 Task: Add the task  Implement a new cloud-based quality management system for a company to the section Localization Testing Sprint in the project BroaderPath and add a Due Date to the respective task as 2023/11/04
Action: Mouse moved to (456, 325)
Screenshot: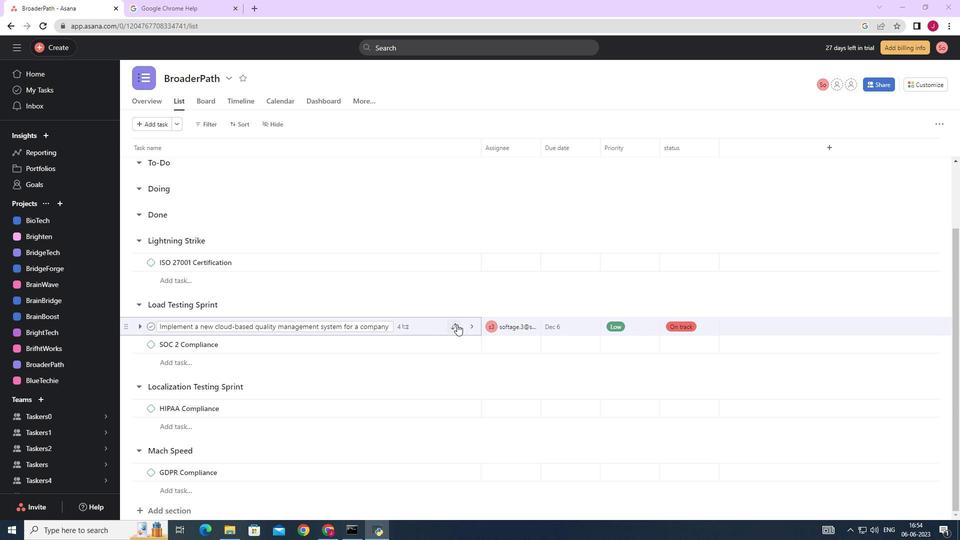 
Action: Mouse pressed left at (456, 325)
Screenshot: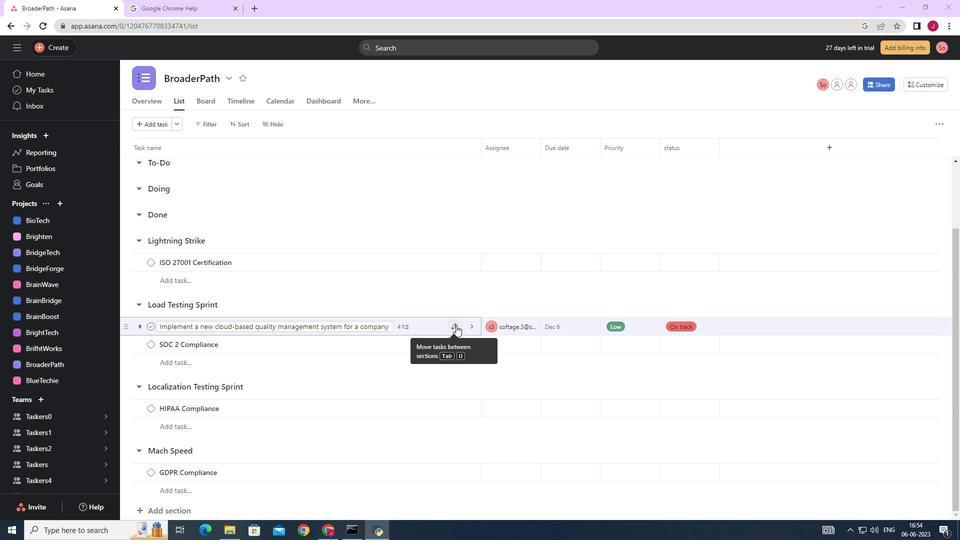 
Action: Mouse moved to (416, 476)
Screenshot: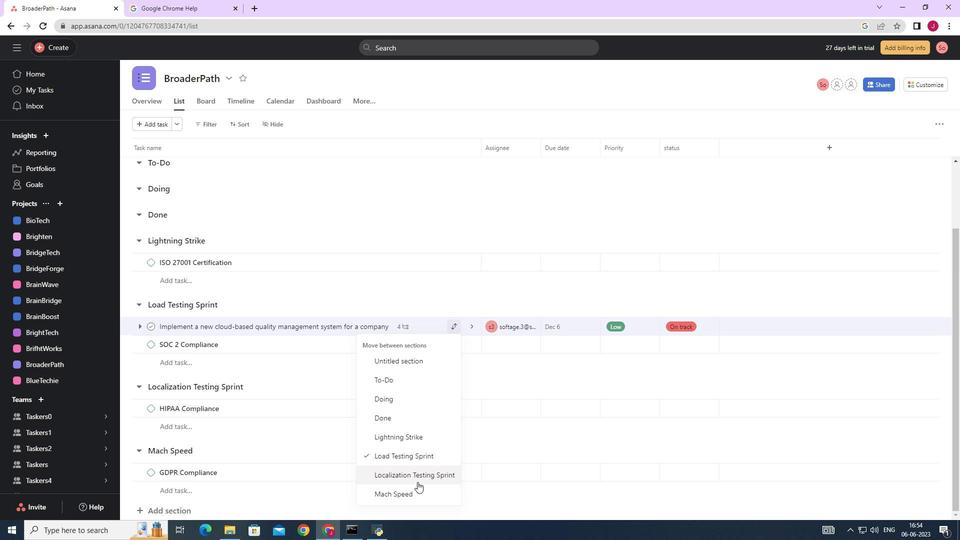 
Action: Mouse pressed left at (416, 476)
Screenshot: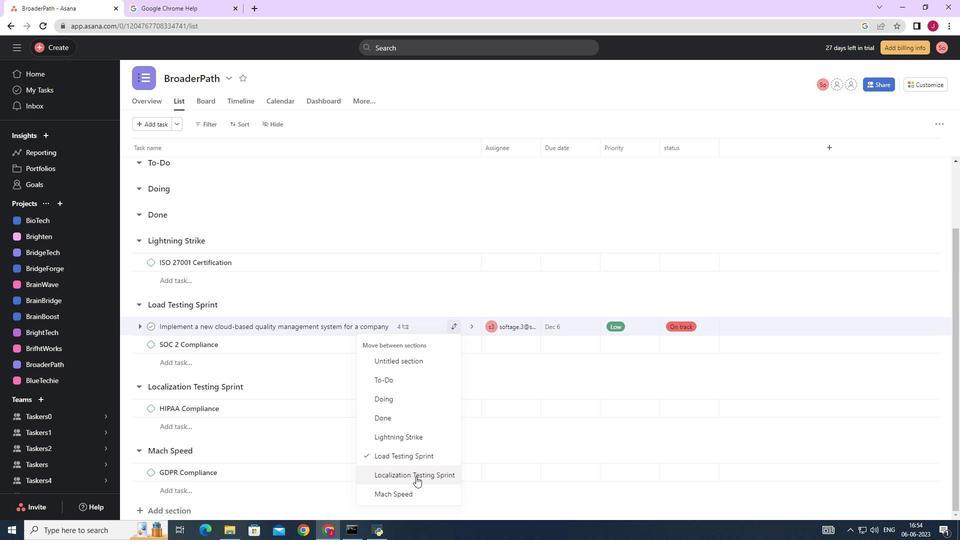
Action: Mouse moved to (592, 389)
Screenshot: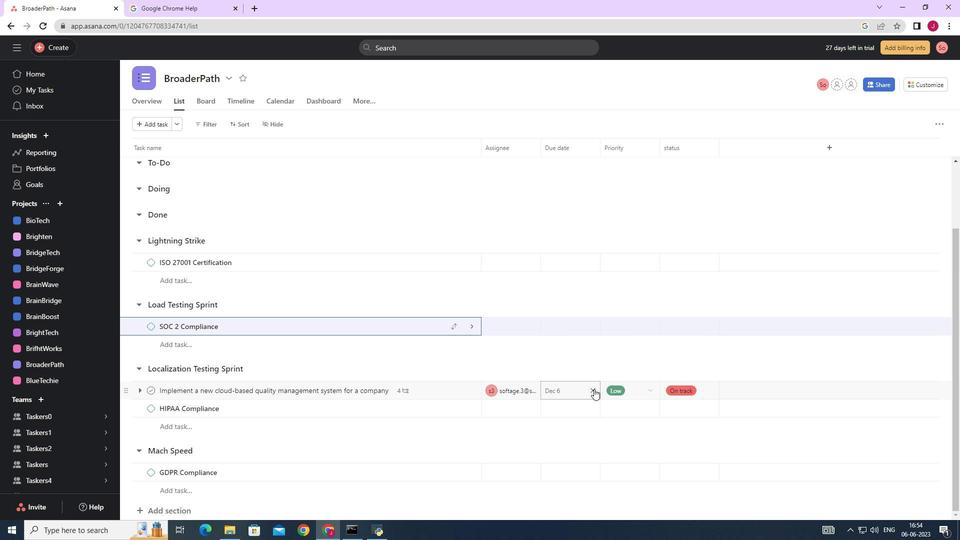 
Action: Mouse pressed left at (592, 389)
Screenshot: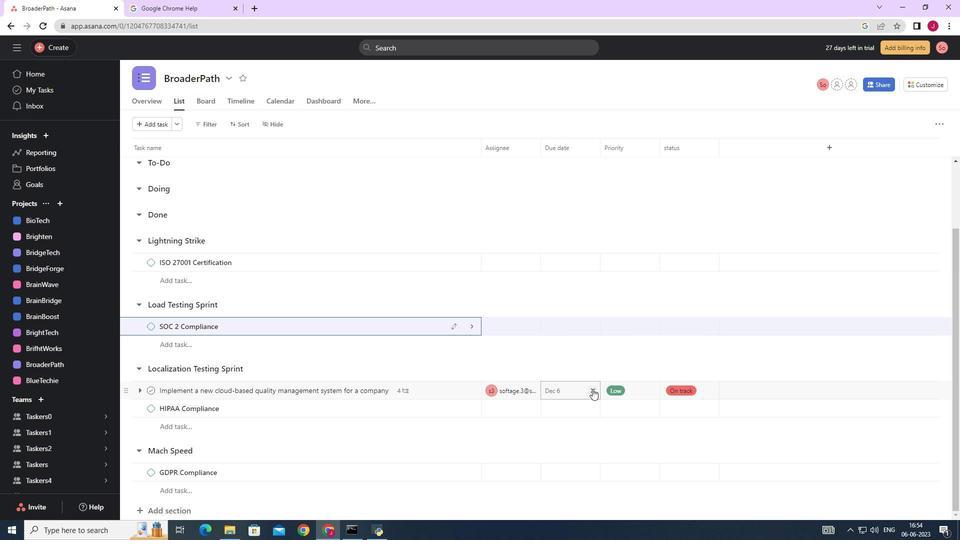 
Action: Mouse moved to (572, 390)
Screenshot: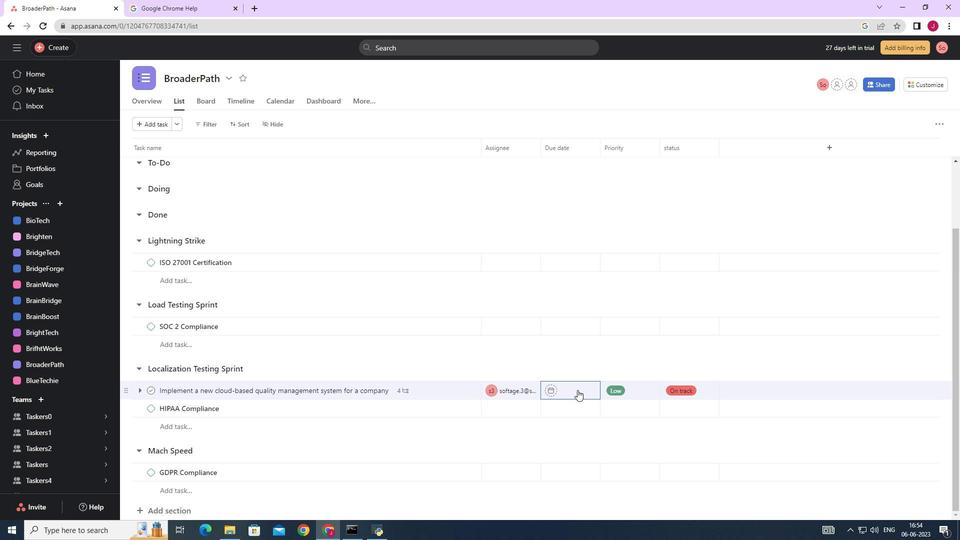 
Action: Mouse pressed left at (572, 390)
Screenshot: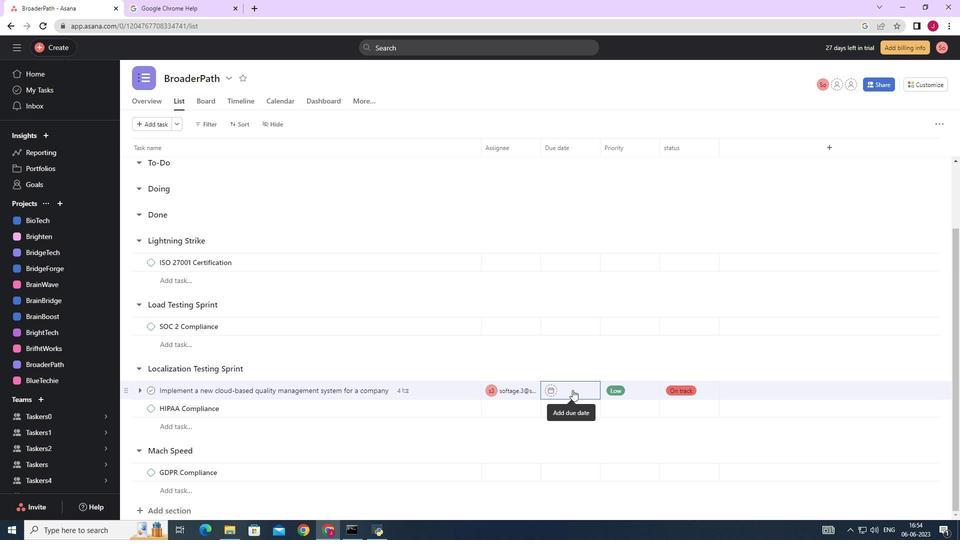 
Action: Mouse moved to (672, 229)
Screenshot: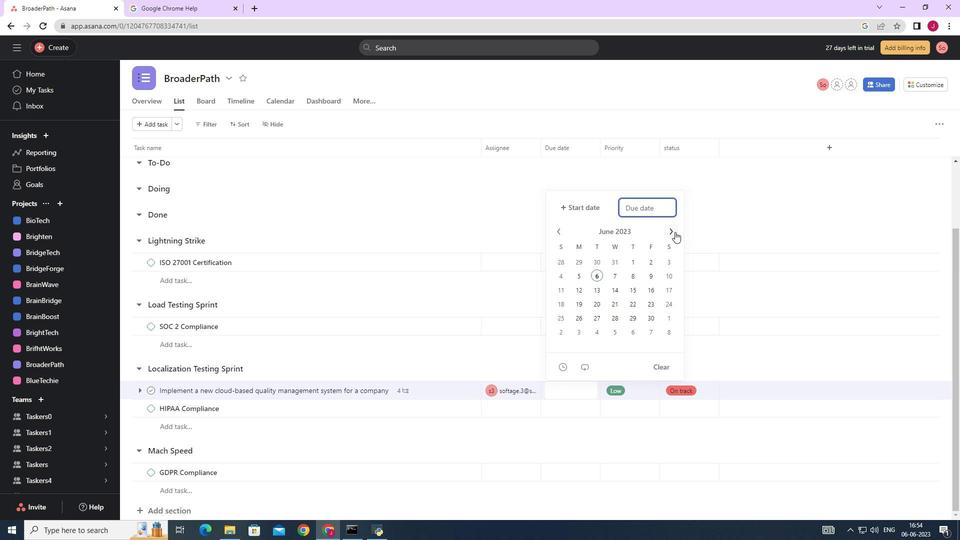 
Action: Mouse pressed left at (672, 229)
Screenshot: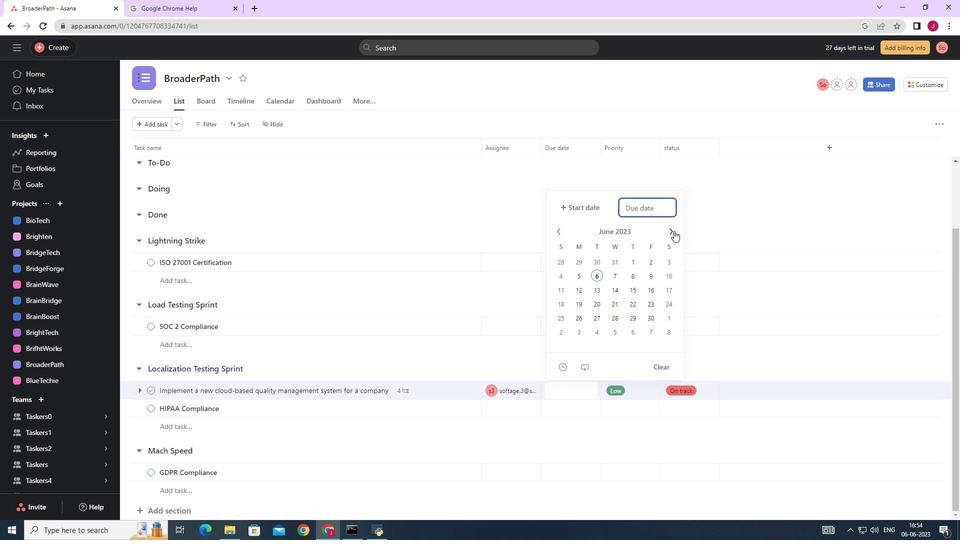 
Action: Mouse pressed left at (672, 229)
Screenshot: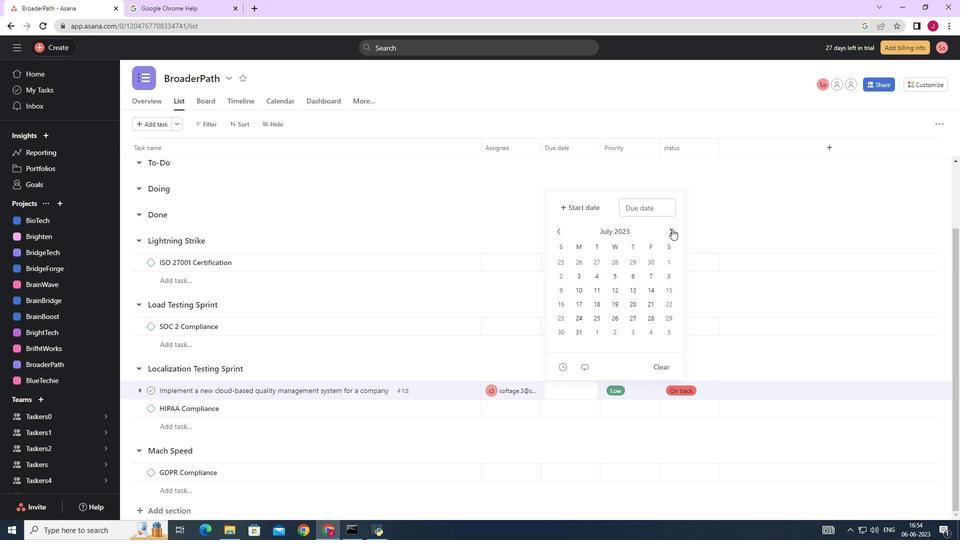 
Action: Mouse pressed left at (672, 229)
Screenshot: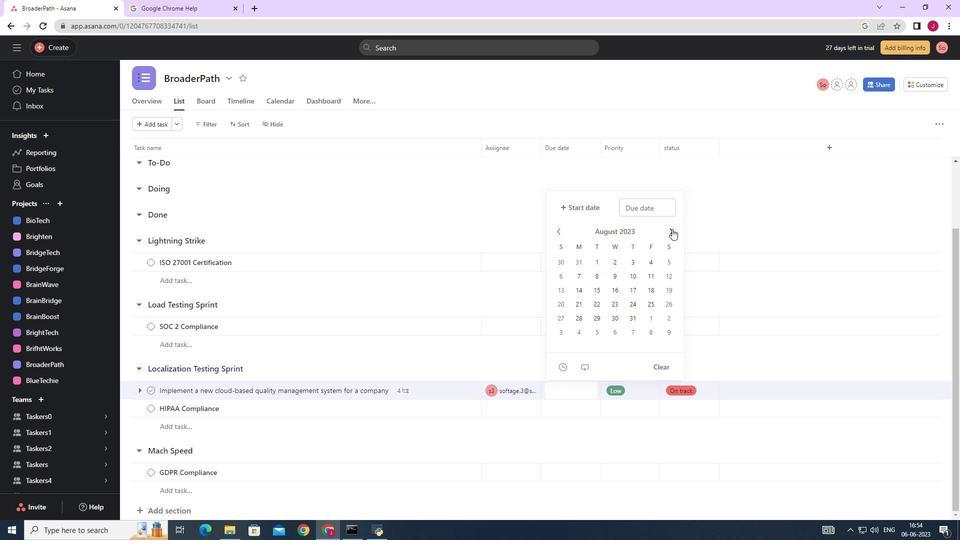 
Action: Mouse pressed left at (672, 229)
Screenshot: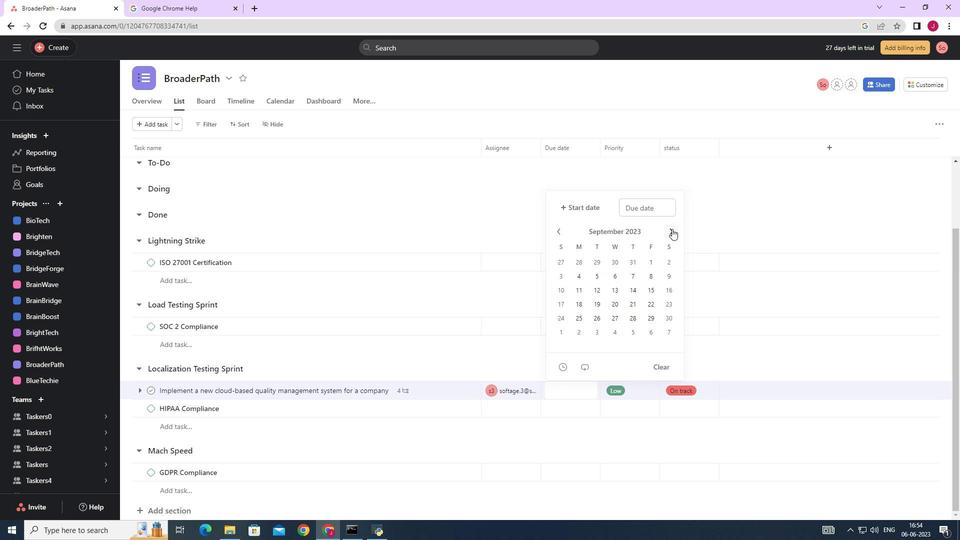 
Action: Mouse pressed left at (672, 229)
Screenshot: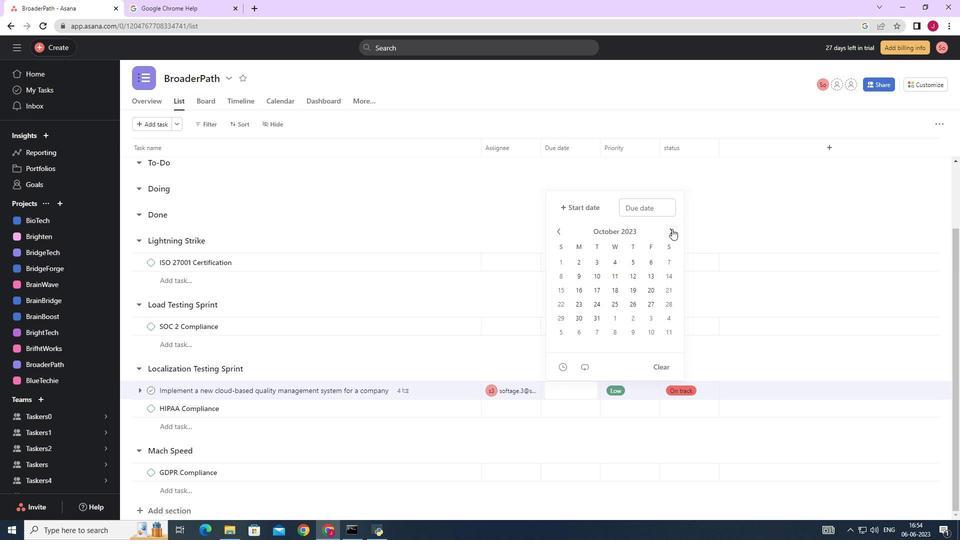 
Action: Mouse moved to (669, 260)
Screenshot: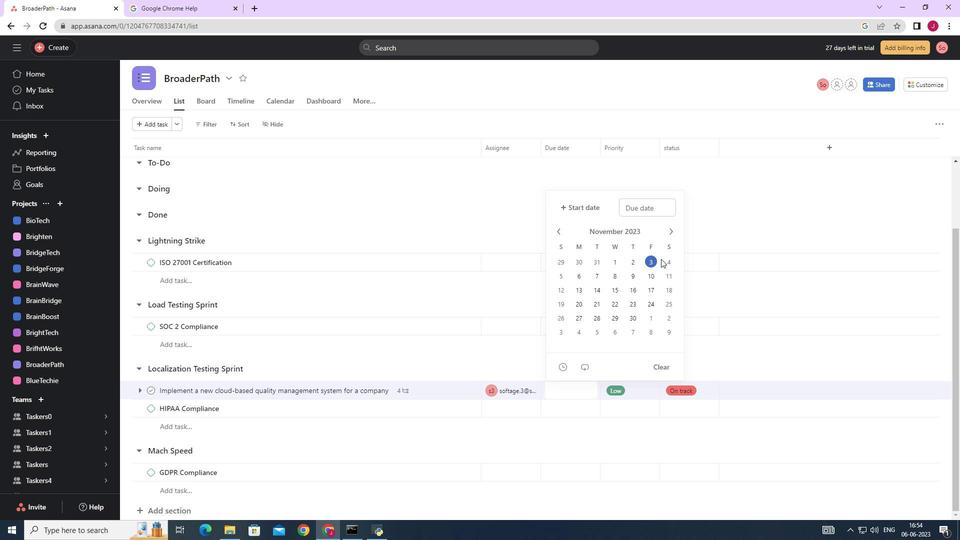 
Action: Mouse pressed left at (669, 260)
Screenshot: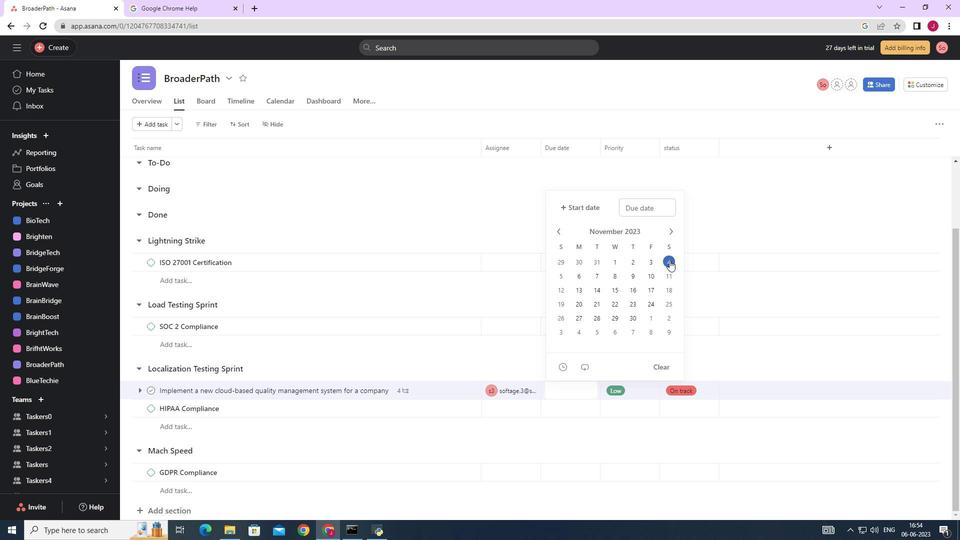 
Action: Mouse moved to (760, 213)
Screenshot: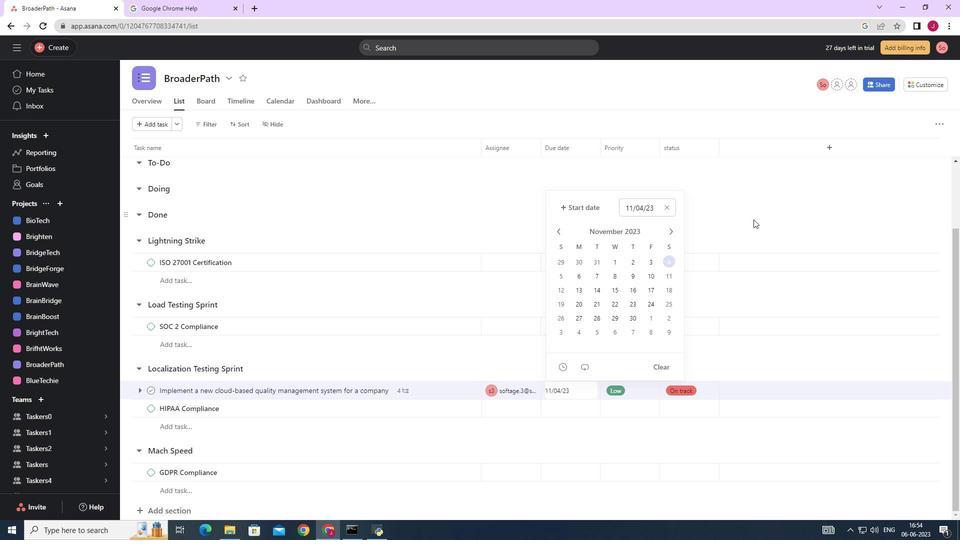 
Action: Mouse pressed left at (760, 213)
Screenshot: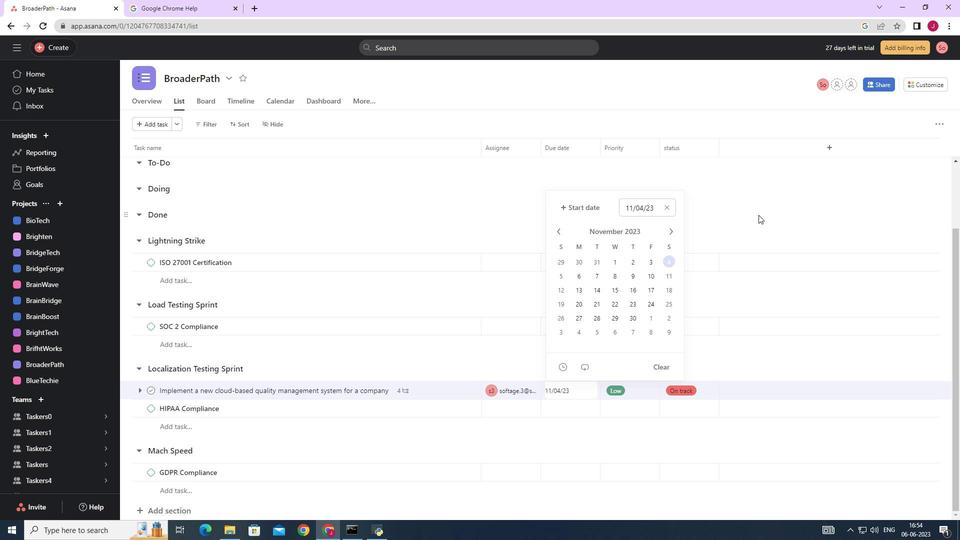 
Action: Mouse moved to (760, 213)
Screenshot: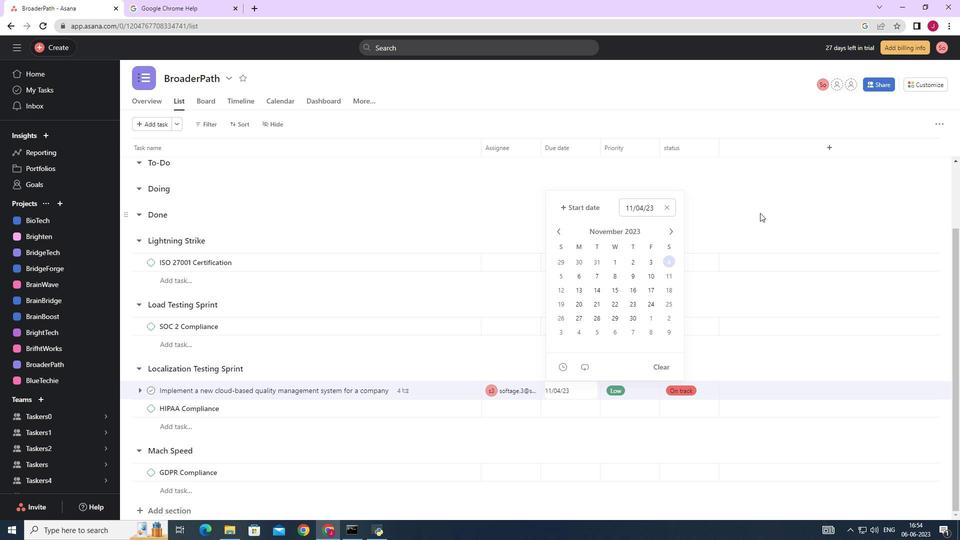 
